 Task: Access all the keyboard shortcuts in help and training
Action: Mouse moved to (184, 195)
Screenshot: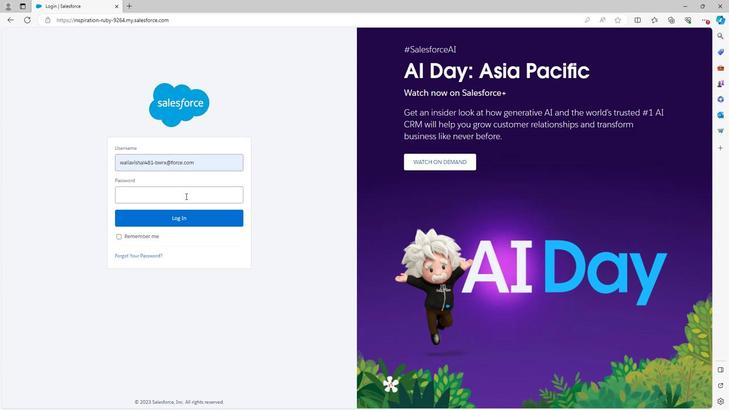 
Action: Mouse pressed left at (184, 195)
Screenshot: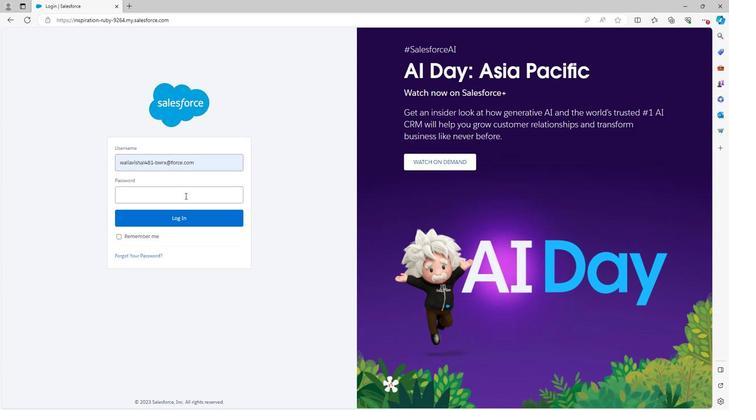 
Action: Mouse moved to (117, 164)
Screenshot: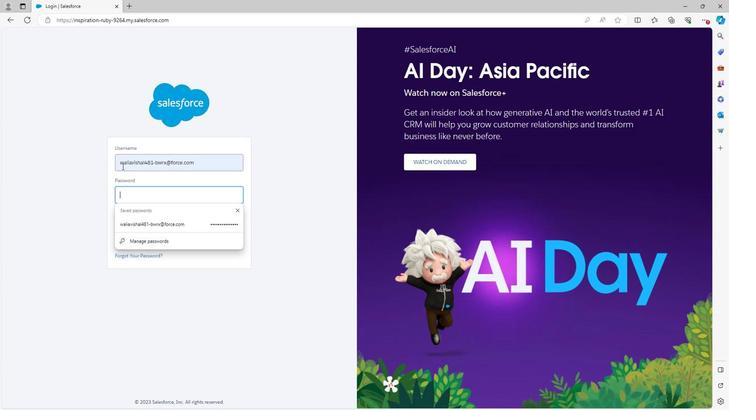 
Action: Key pressed <Key.shift><Key.shift><Key.shift>Vishalsingh<Key.shift>@123
Screenshot: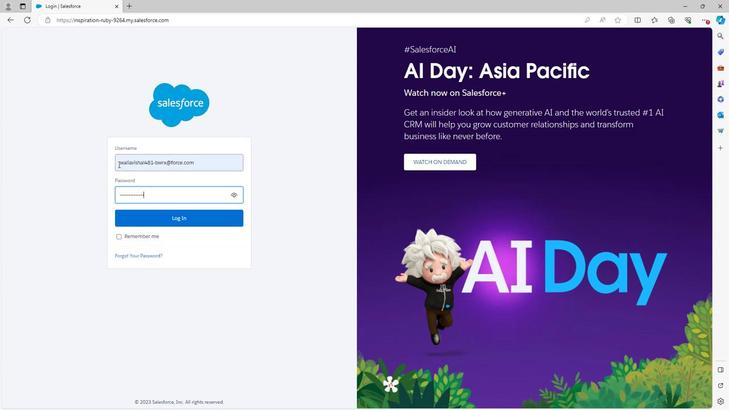 
Action: Mouse moved to (157, 210)
Screenshot: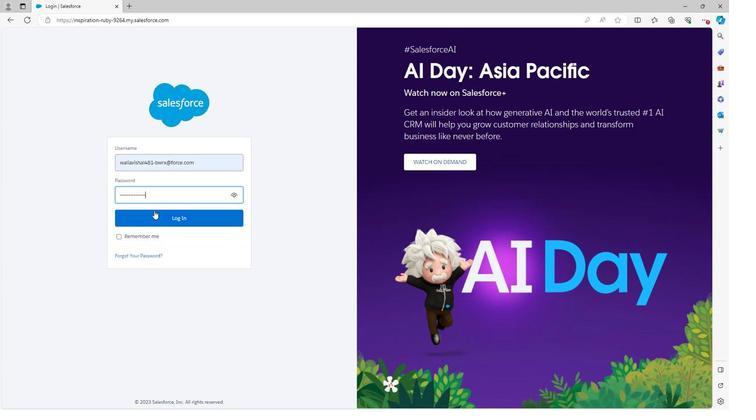
Action: Mouse pressed left at (157, 210)
Screenshot: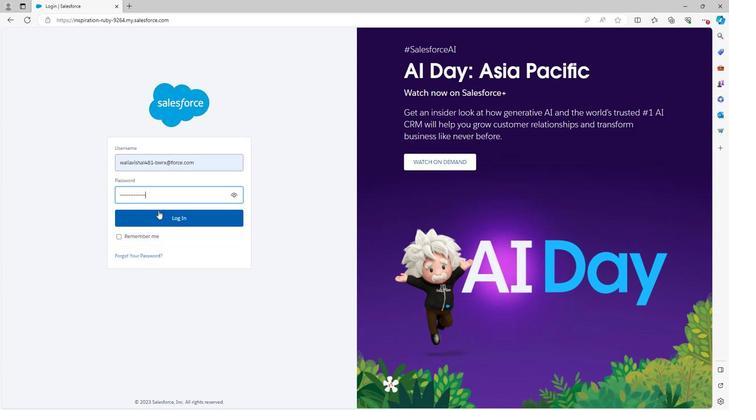 
Action: Mouse moved to (321, 205)
Screenshot: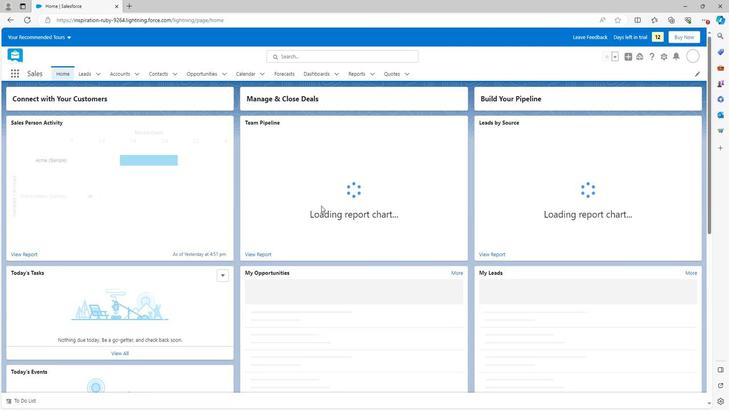 
Action: Mouse scrolled (321, 205) with delta (0, 0)
Screenshot: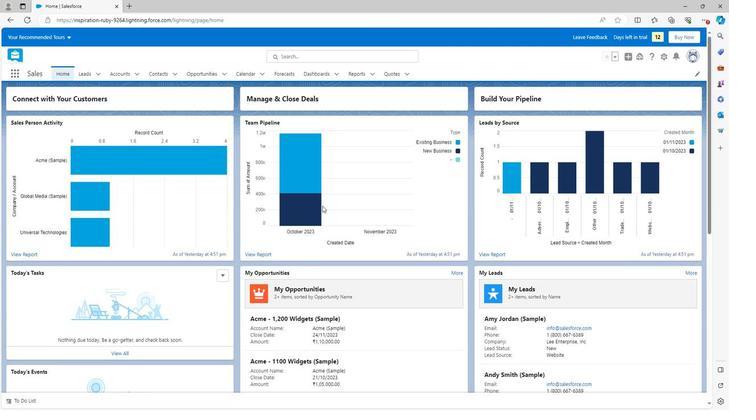 
Action: Mouse scrolled (321, 205) with delta (0, 0)
Screenshot: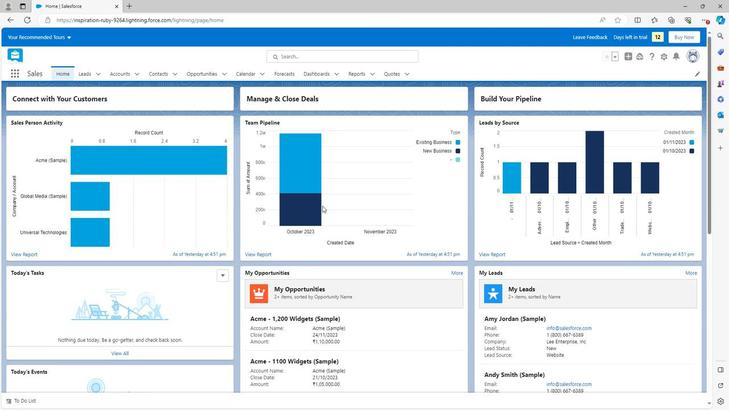 
Action: Mouse scrolled (321, 205) with delta (0, 0)
Screenshot: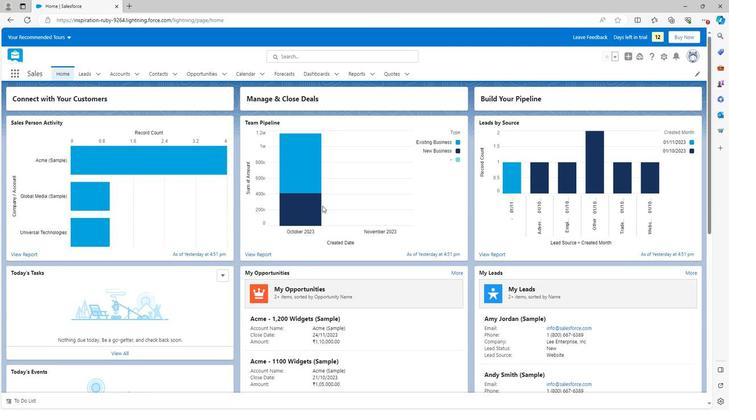 
Action: Mouse scrolled (321, 205) with delta (0, 0)
Screenshot: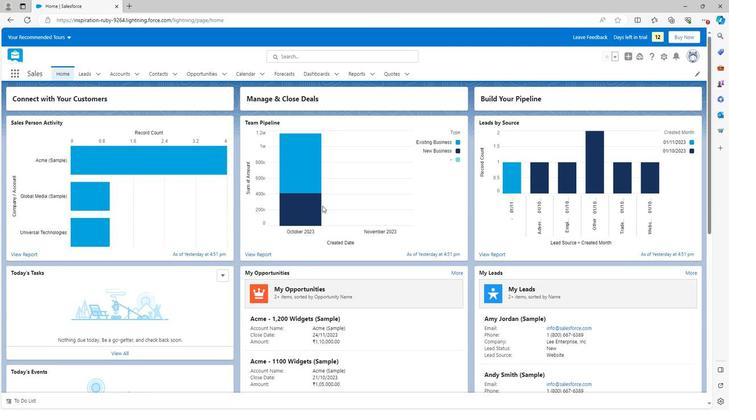 
Action: Mouse scrolled (321, 205) with delta (0, 0)
Screenshot: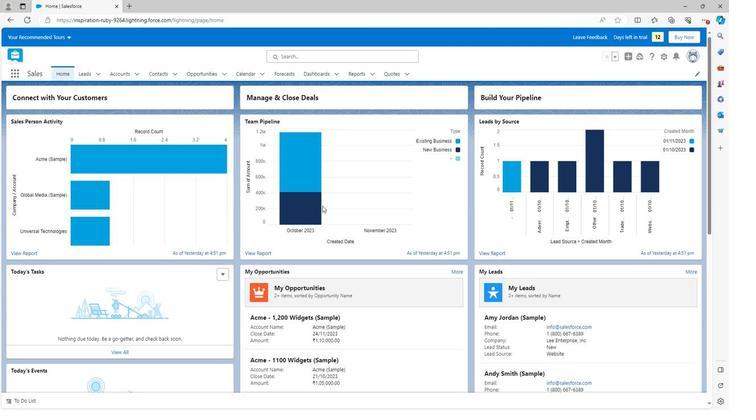 
Action: Mouse scrolled (321, 205) with delta (0, 0)
Screenshot: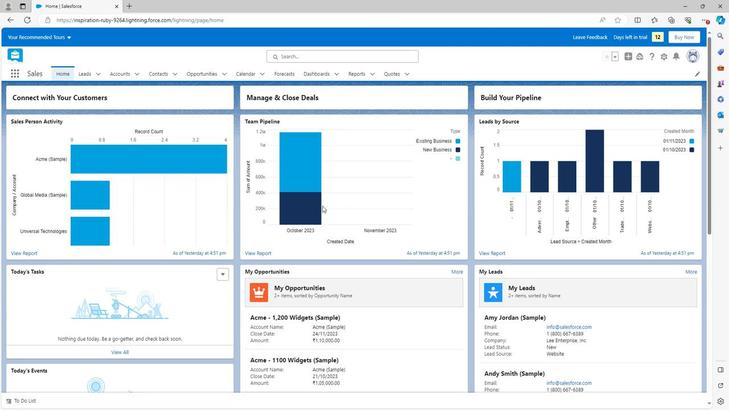 
Action: Mouse scrolled (321, 205) with delta (0, 0)
Screenshot: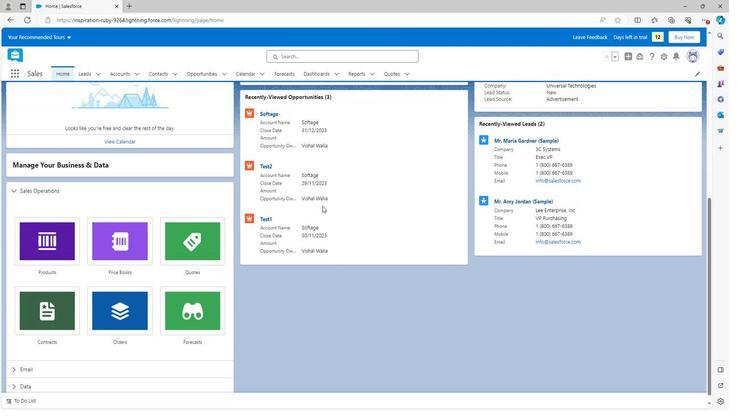 
Action: Mouse scrolled (321, 205) with delta (0, 0)
Screenshot: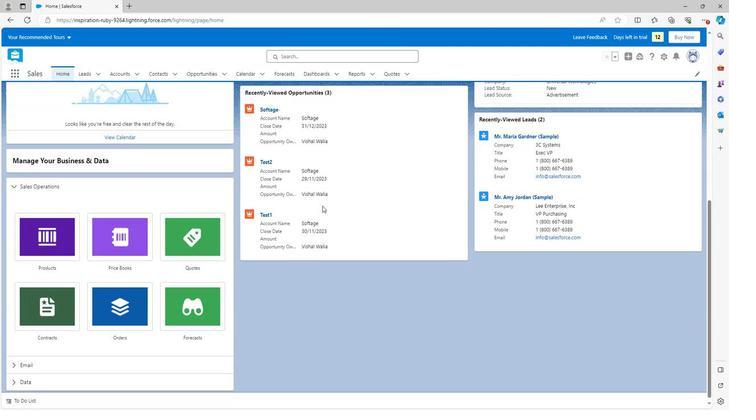 
Action: Mouse scrolled (321, 205) with delta (0, 0)
Screenshot: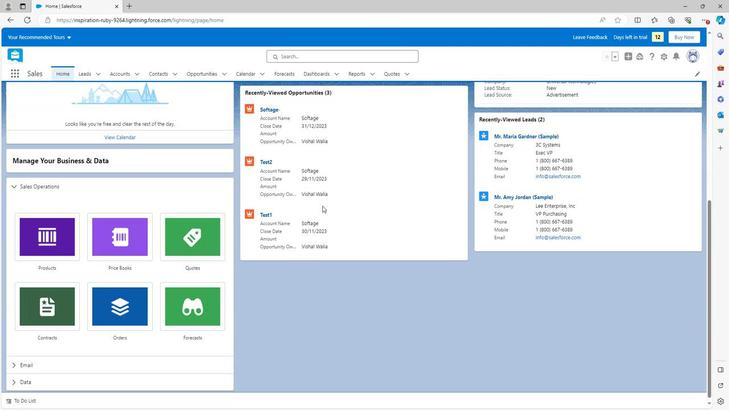 
Action: Mouse scrolled (321, 205) with delta (0, 0)
Screenshot: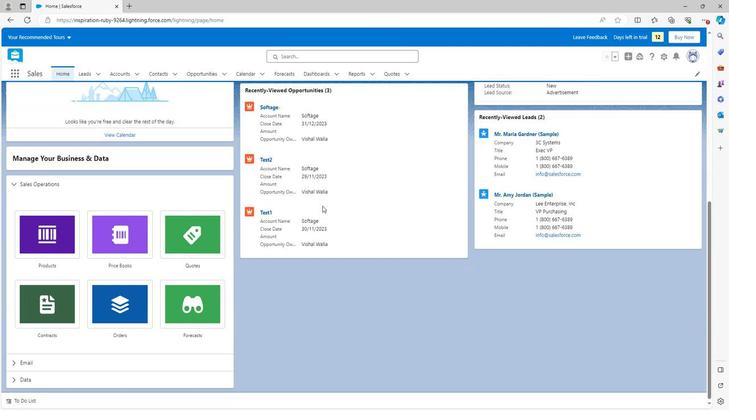 
Action: Mouse scrolled (321, 205) with delta (0, 0)
Screenshot: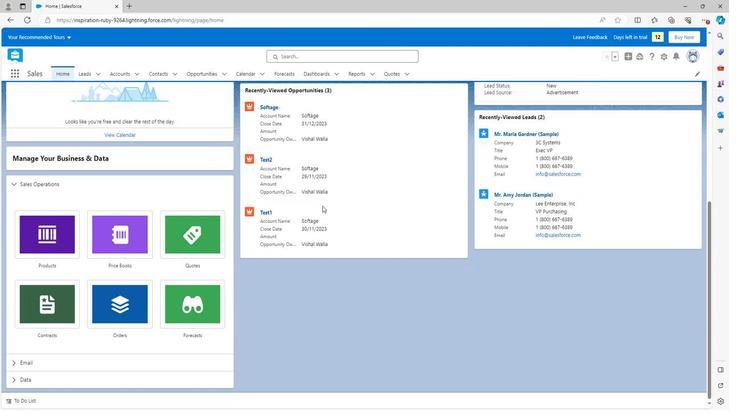 
Action: Mouse scrolled (321, 205) with delta (0, 0)
Screenshot: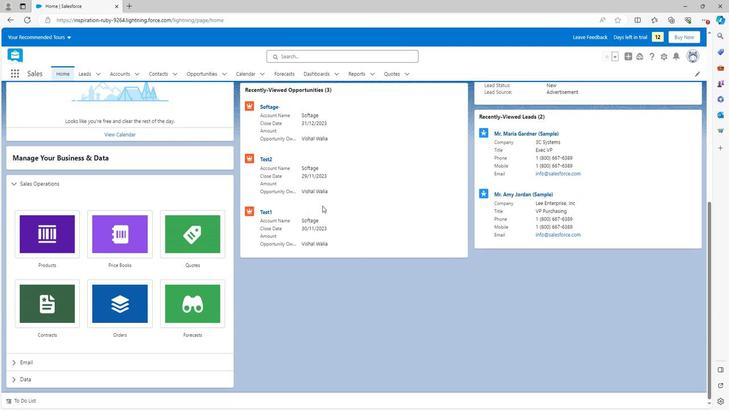 
Action: Mouse scrolled (321, 205) with delta (0, 0)
Screenshot: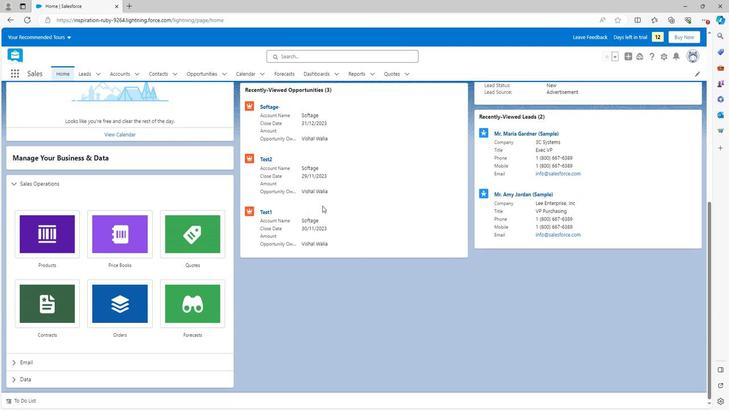 
Action: Mouse scrolled (321, 205) with delta (0, 0)
Screenshot: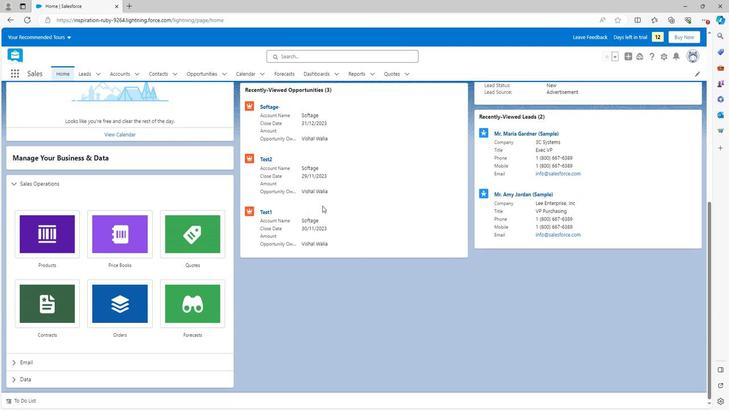 
Action: Mouse scrolled (321, 205) with delta (0, 0)
Screenshot: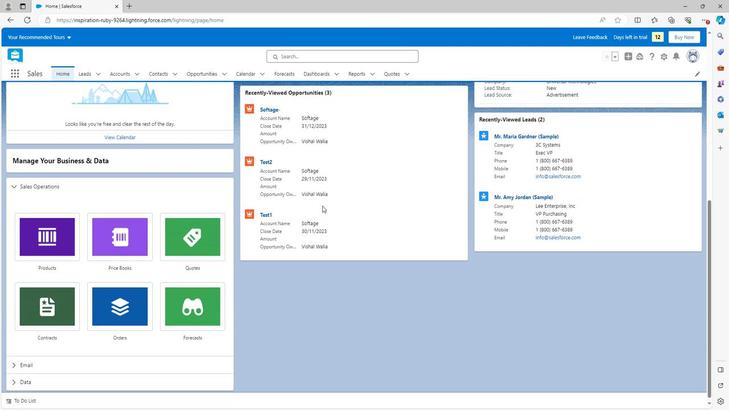 
Action: Mouse scrolled (321, 205) with delta (0, 0)
Screenshot: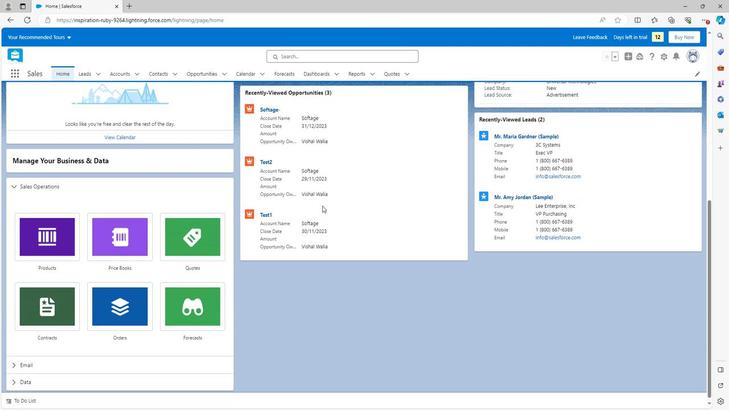 
Action: Mouse scrolled (321, 205) with delta (0, 0)
Screenshot: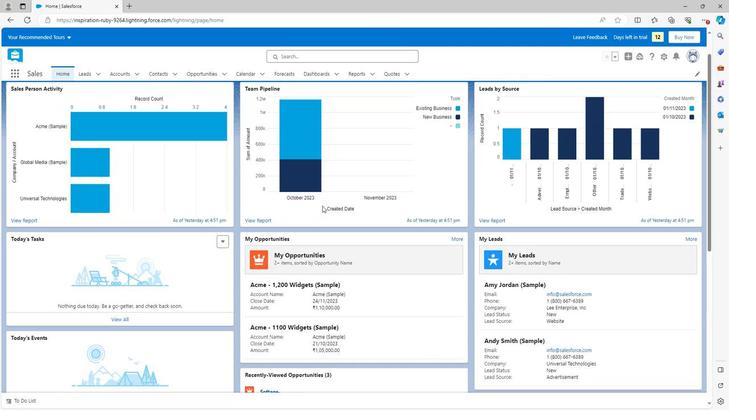 
Action: Mouse scrolled (321, 205) with delta (0, 0)
Screenshot: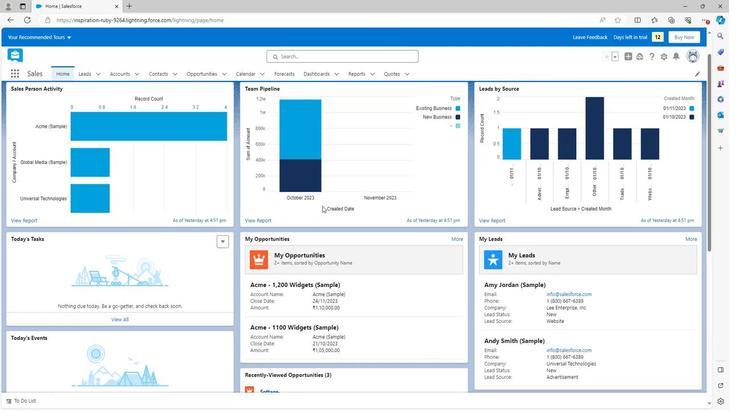 
Action: Mouse scrolled (321, 205) with delta (0, 0)
Screenshot: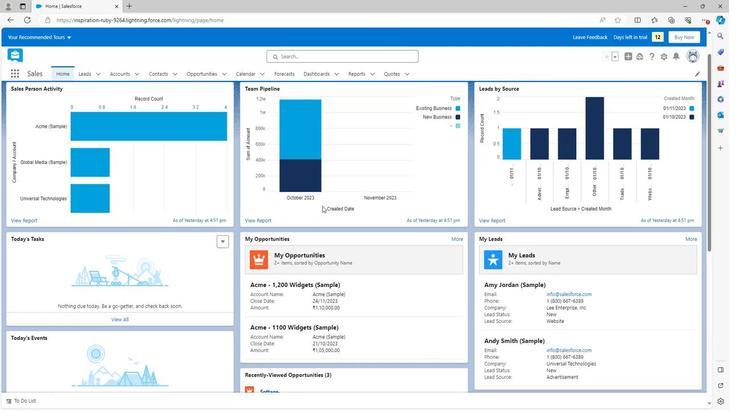 
Action: Mouse scrolled (321, 205) with delta (0, 0)
Screenshot: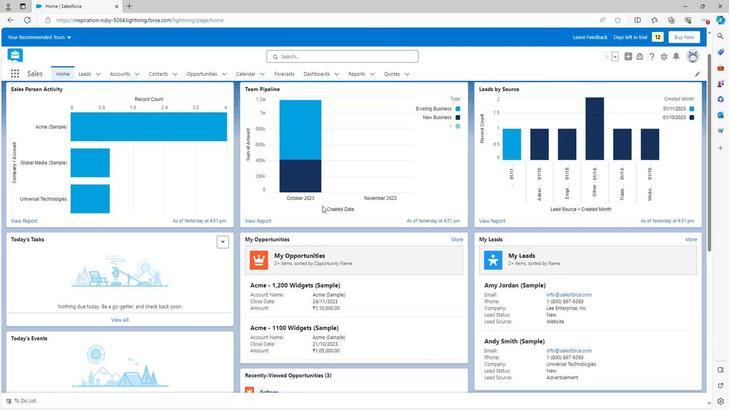 
Action: Mouse moved to (651, 55)
Screenshot: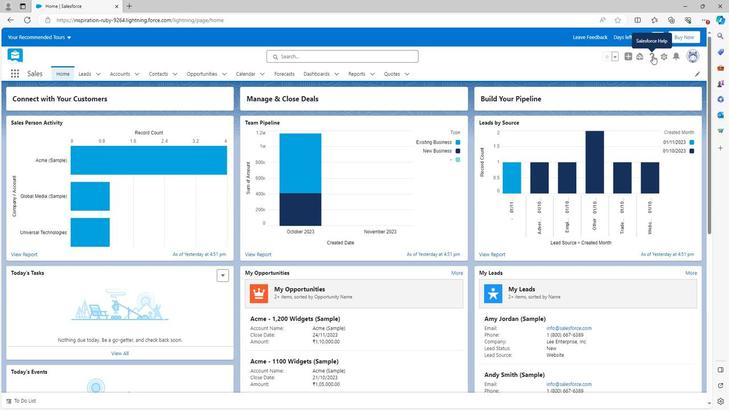 
Action: Mouse pressed left at (651, 55)
Screenshot: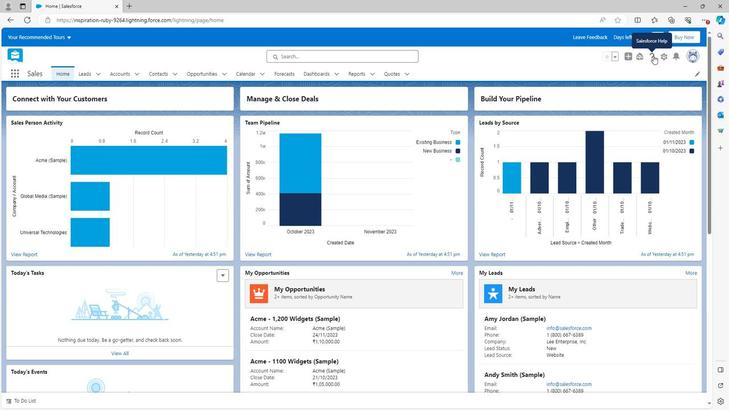 
Action: Mouse moved to (566, 209)
Screenshot: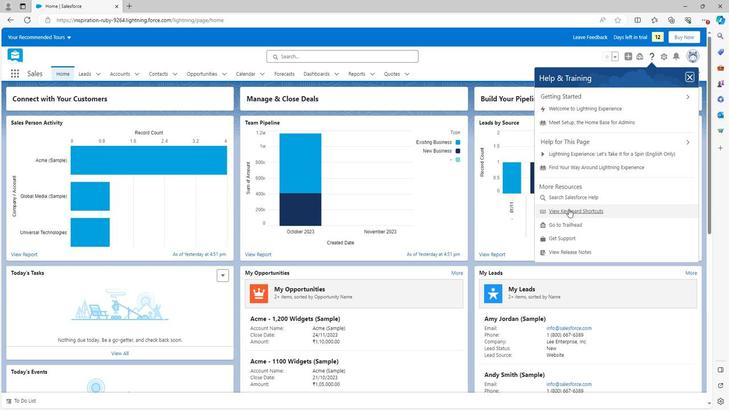 
Action: Mouse pressed left at (566, 209)
Screenshot: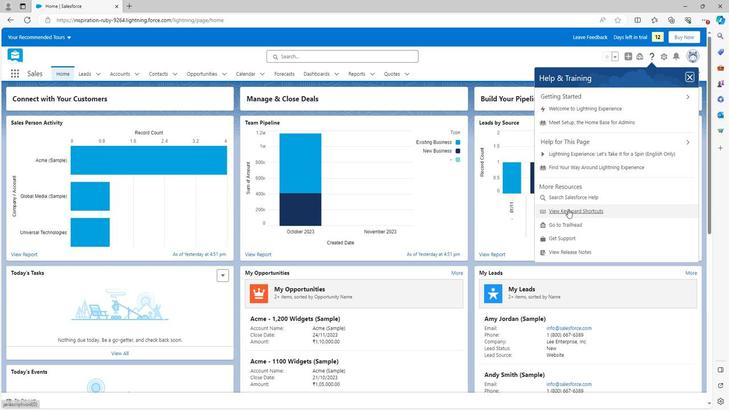 
Action: Mouse moved to (285, 184)
Screenshot: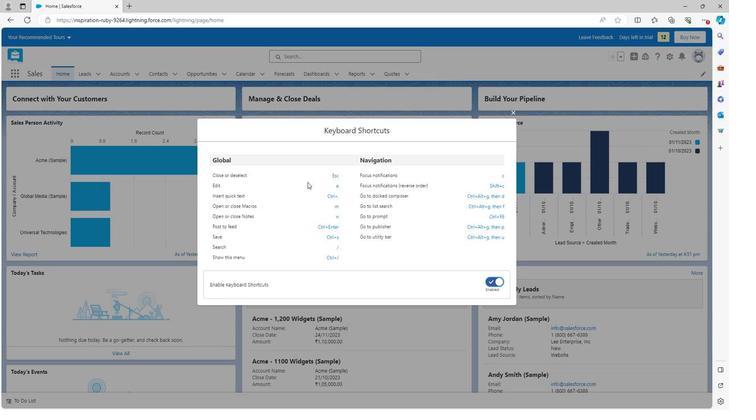 
Action: Mouse scrolled (285, 184) with delta (0, 0)
Screenshot: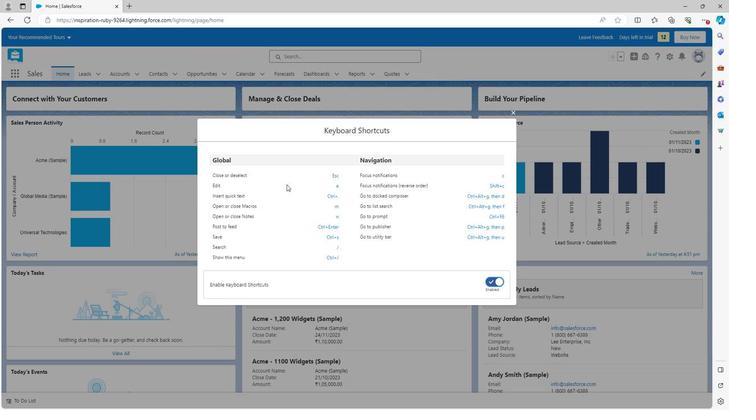 
Action: Mouse scrolled (285, 184) with delta (0, 0)
Screenshot: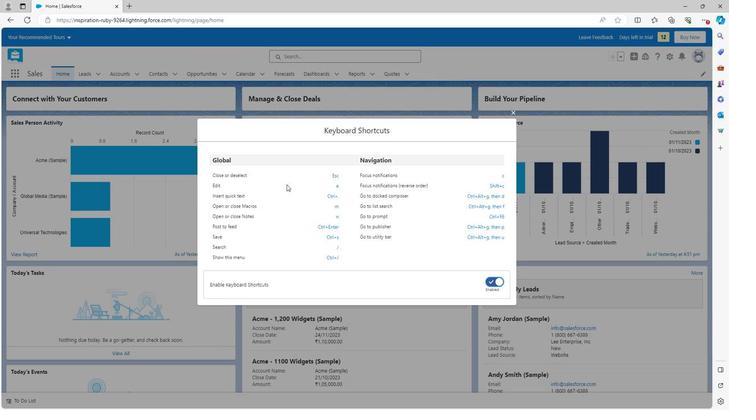 
Action: Mouse scrolled (285, 184) with delta (0, 0)
Screenshot: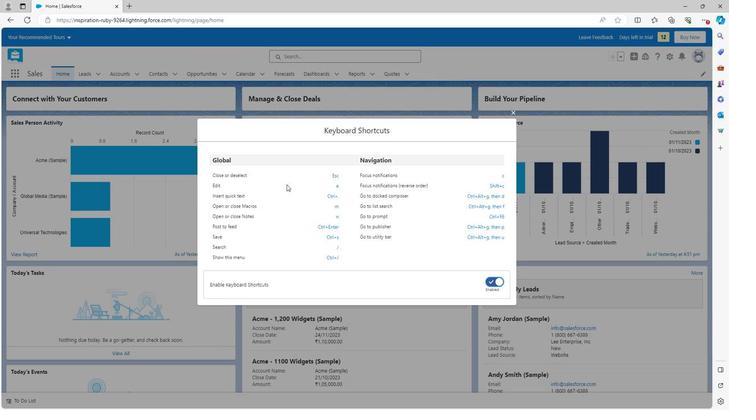 
Action: Mouse scrolled (285, 184) with delta (0, 0)
Screenshot: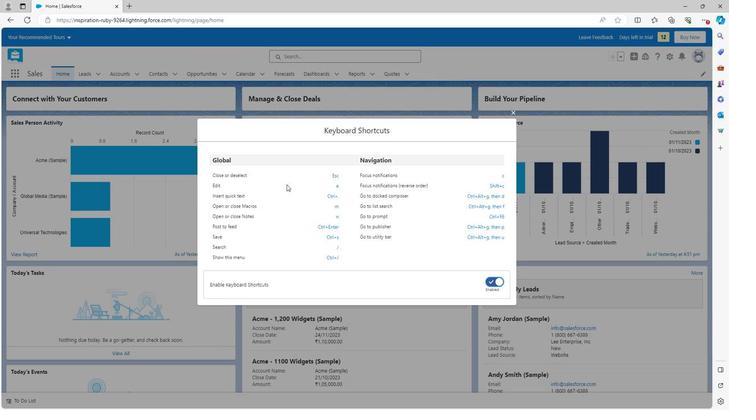 
Action: Mouse scrolled (285, 184) with delta (0, 0)
Screenshot: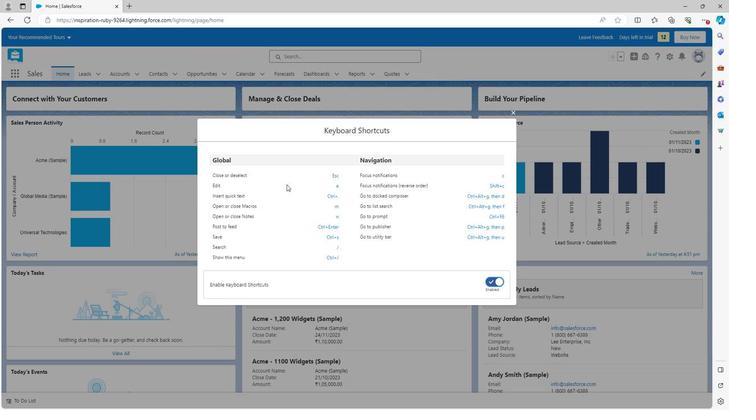 
Action: Mouse moved to (511, 112)
Screenshot: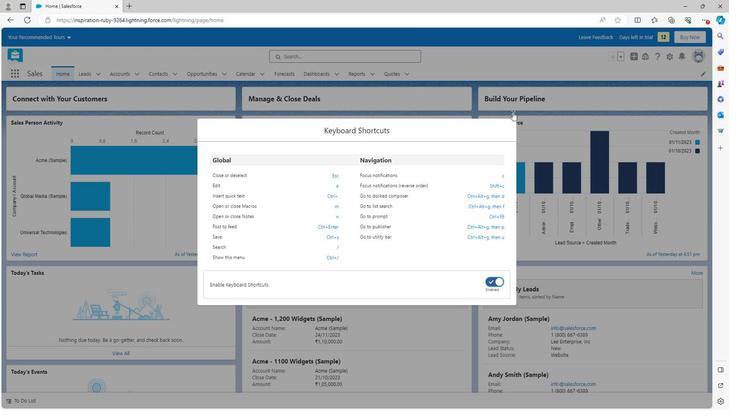 
Action: Mouse pressed left at (511, 112)
Screenshot: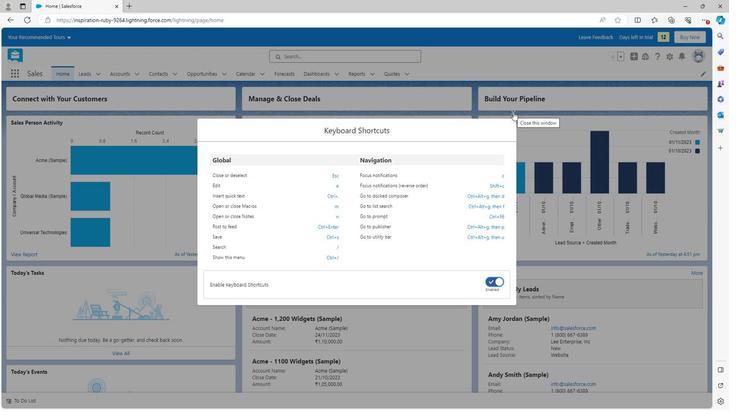 
